 Task: In the Contact  Arianna_Miller@avon.com, schedule and save the meeting with title: 'Introducing Our Products and Services ', Select date: '14 August, 2023', select start time: 10:30:AM. Add location on call (415) 123-4596 with meeting description: For further discussion on products, kindly join the meeting.. Logged in from softage.4@softage.net
Action: Mouse moved to (89, 52)
Screenshot: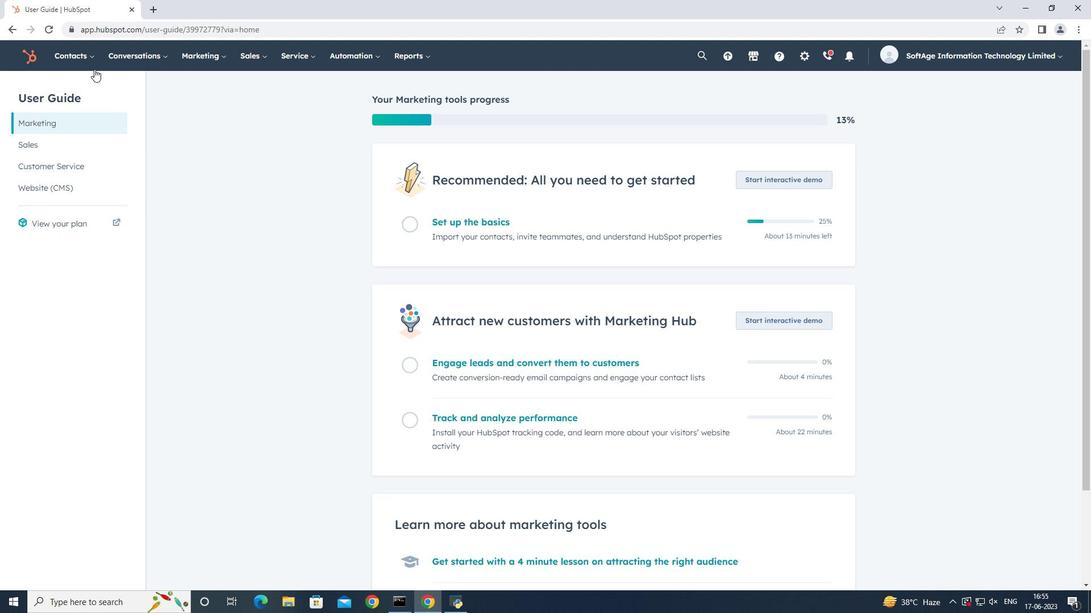
Action: Mouse pressed left at (89, 52)
Screenshot: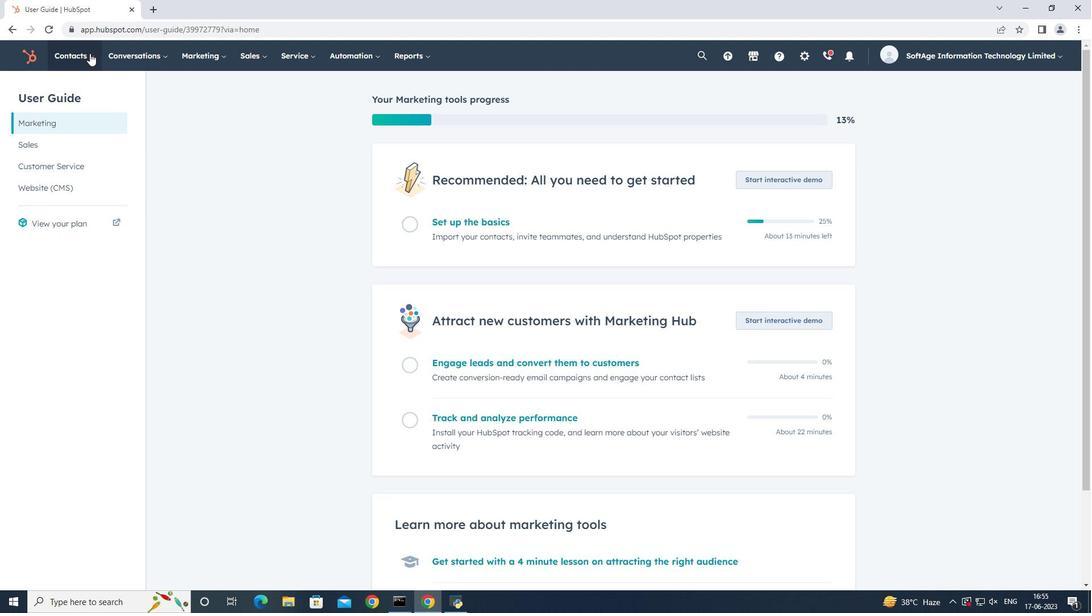 
Action: Mouse moved to (84, 86)
Screenshot: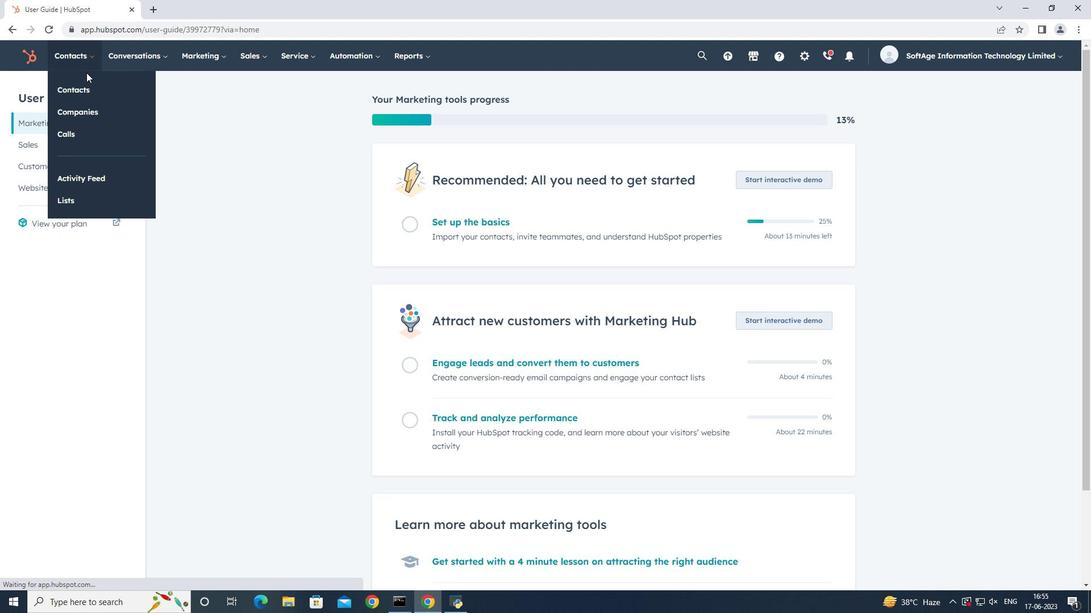
Action: Mouse pressed left at (84, 86)
Screenshot: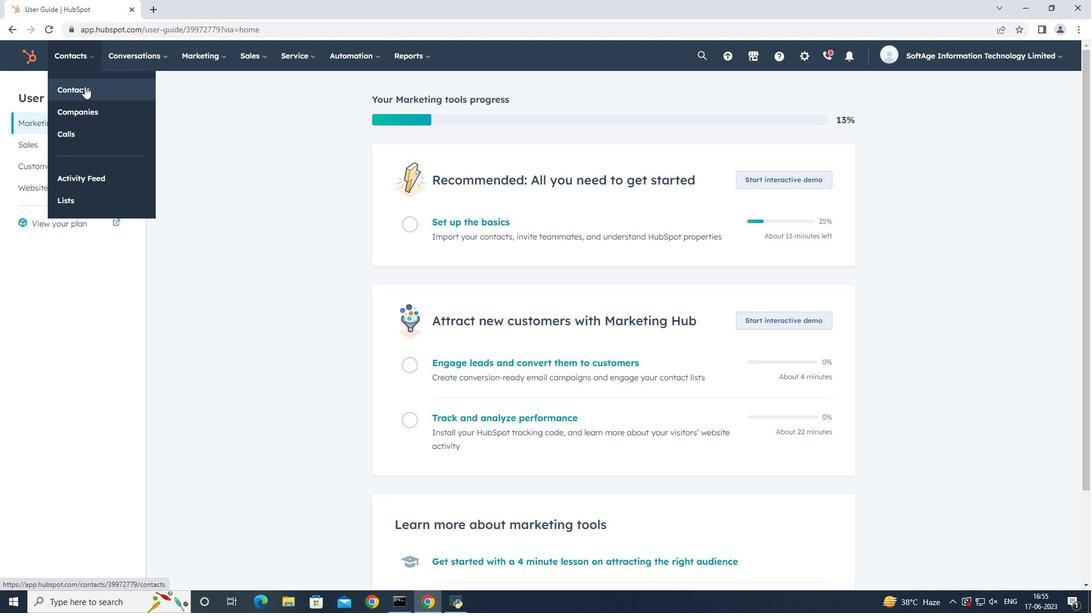 
Action: Mouse moved to (117, 181)
Screenshot: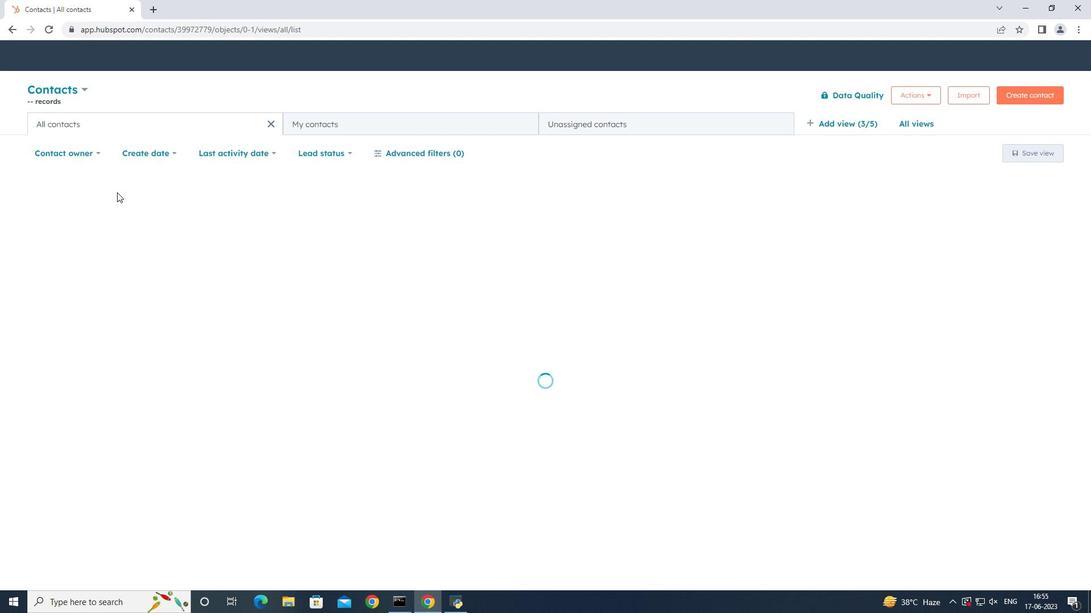 
Action: Mouse pressed left at (117, 181)
Screenshot: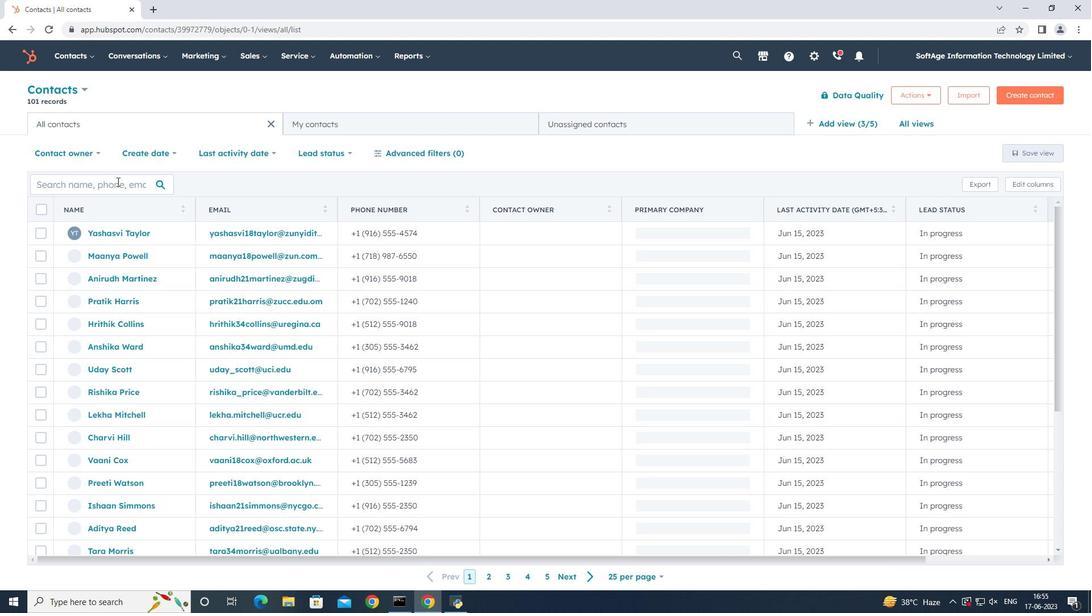 
Action: Key pressed arianna<Key.backspace><Key.backspace><Key.backspace><Key.backspace><Key.backspace>ianna
Screenshot: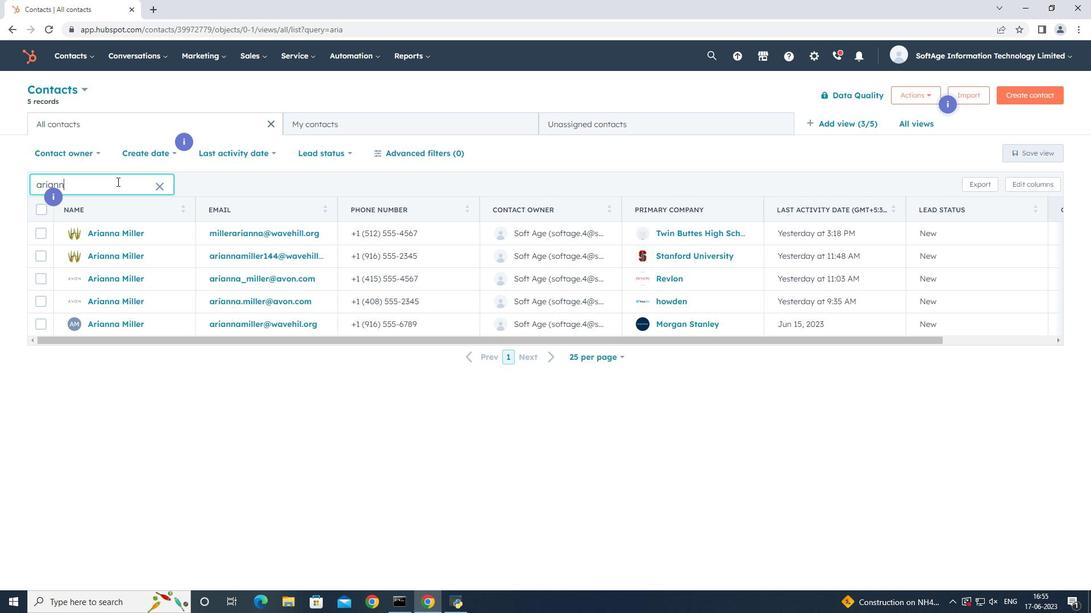 
Action: Mouse moved to (113, 281)
Screenshot: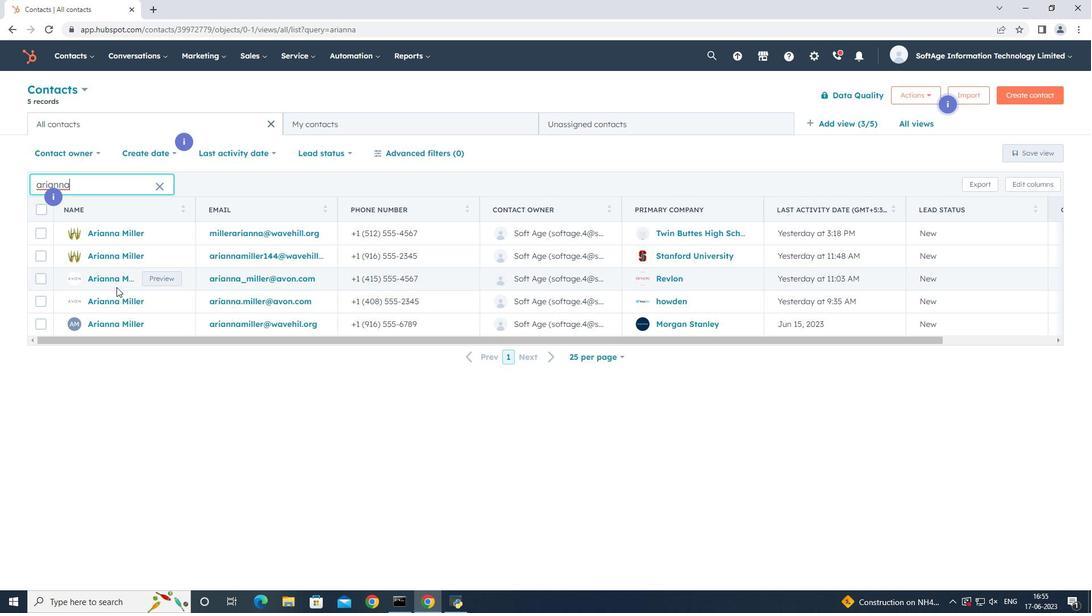 
Action: Mouse pressed left at (113, 281)
Screenshot: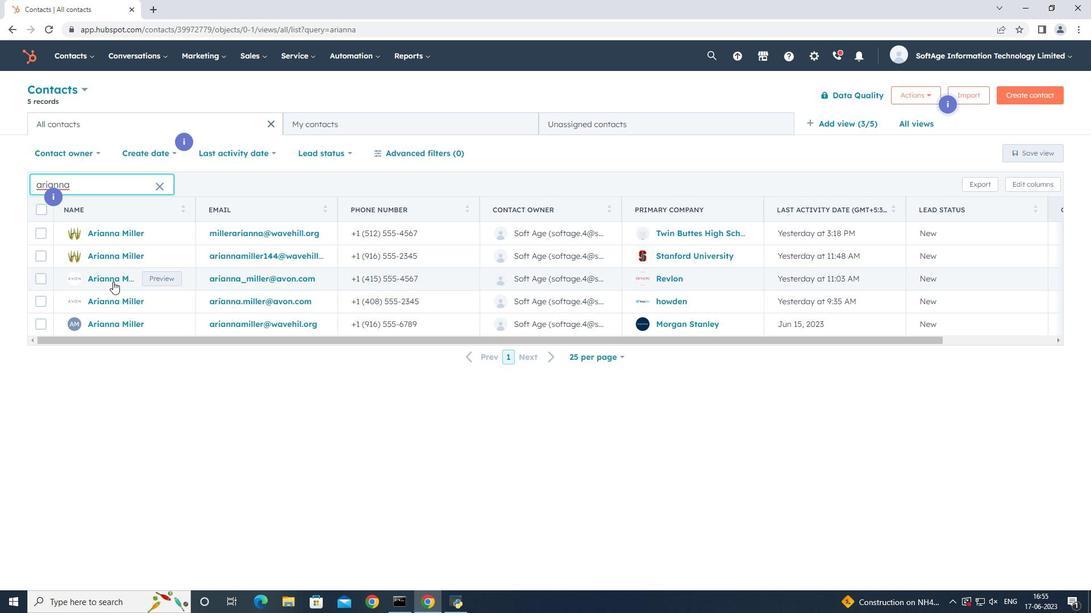 
Action: Mouse moved to (197, 181)
Screenshot: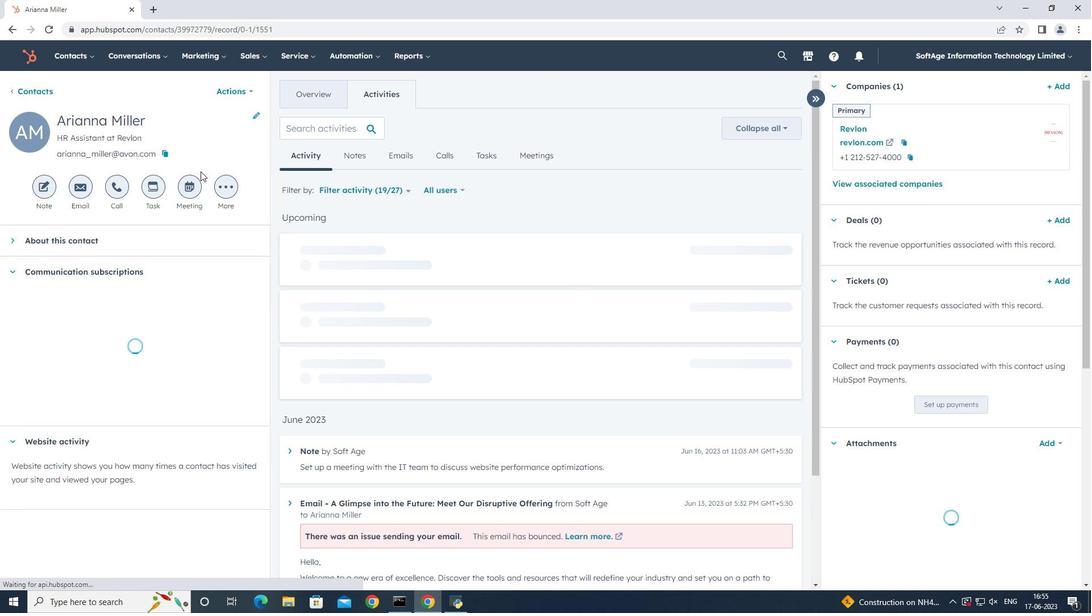 
Action: Mouse pressed left at (197, 181)
Screenshot: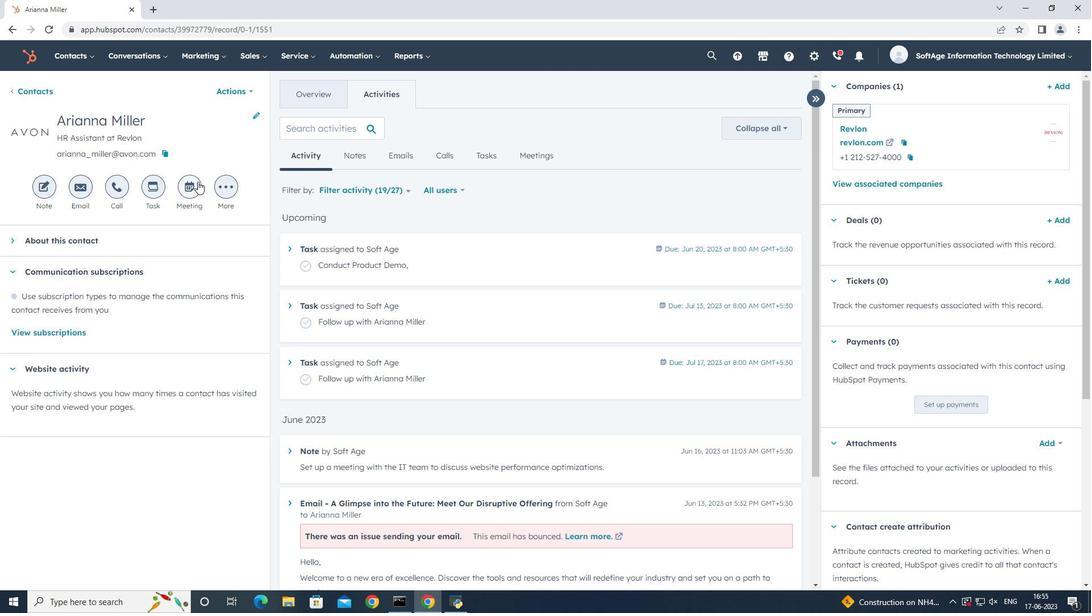
Action: Mouse moved to (399, 381)
Screenshot: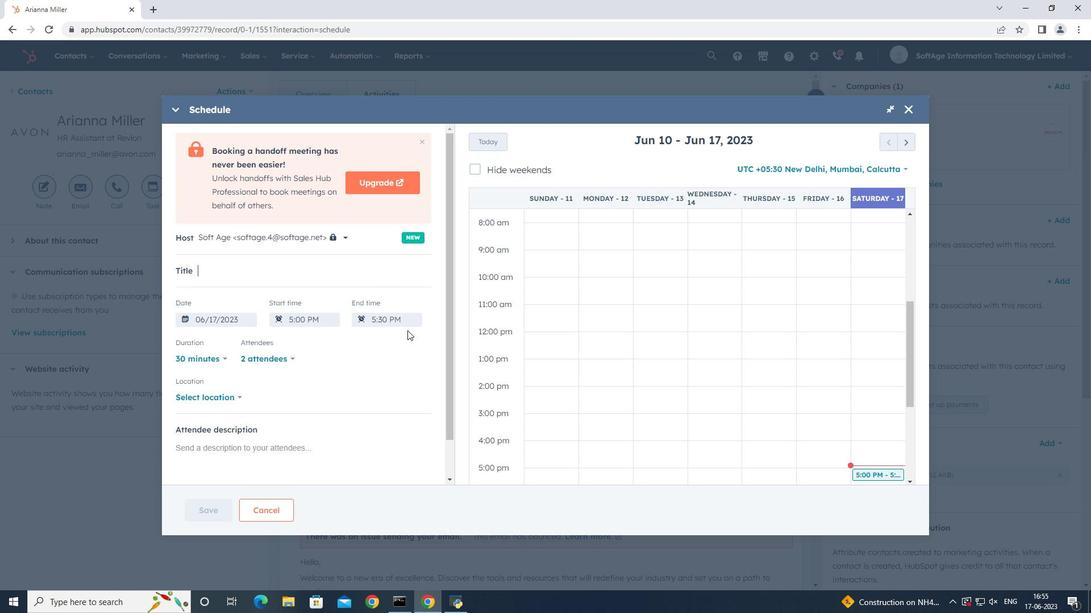 
Action: Key pressed <Key.shift_r>I
Screenshot: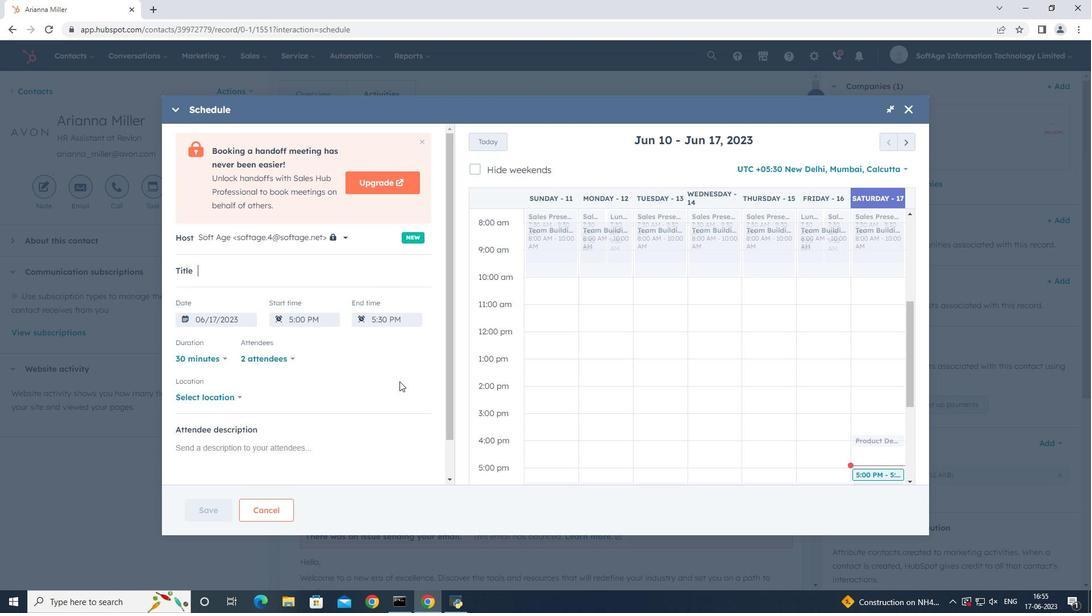 
Action: Mouse moved to (399, 381)
Screenshot: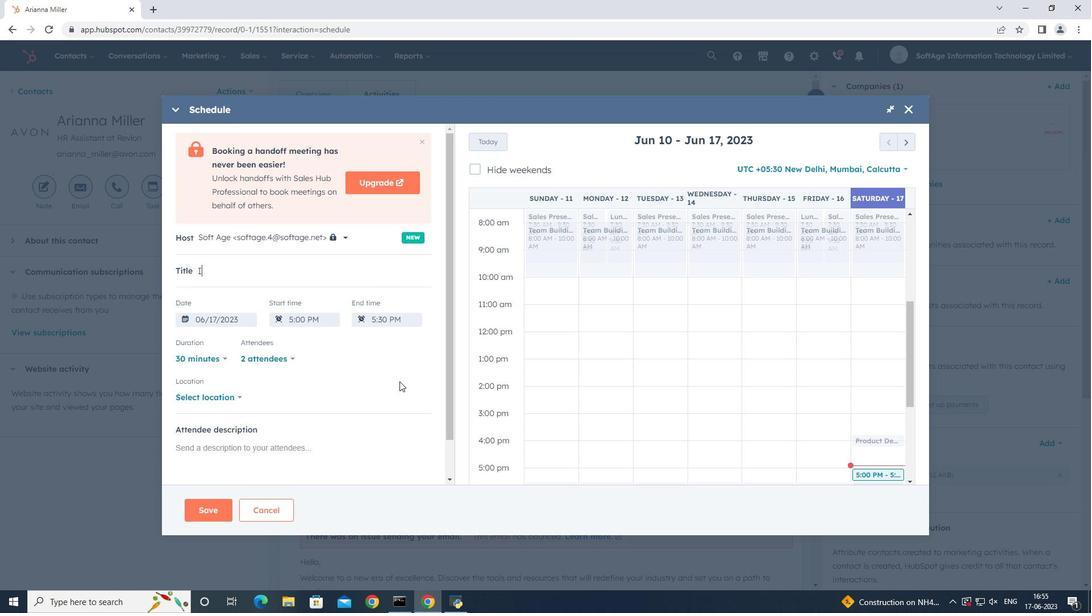 
Action: Key pressed ntroducing<Key.space><Key.shift_r>Our<Key.space><Key.shift_r>Products<Key.space>and<Key.space><Key.shift>Services,
Screenshot: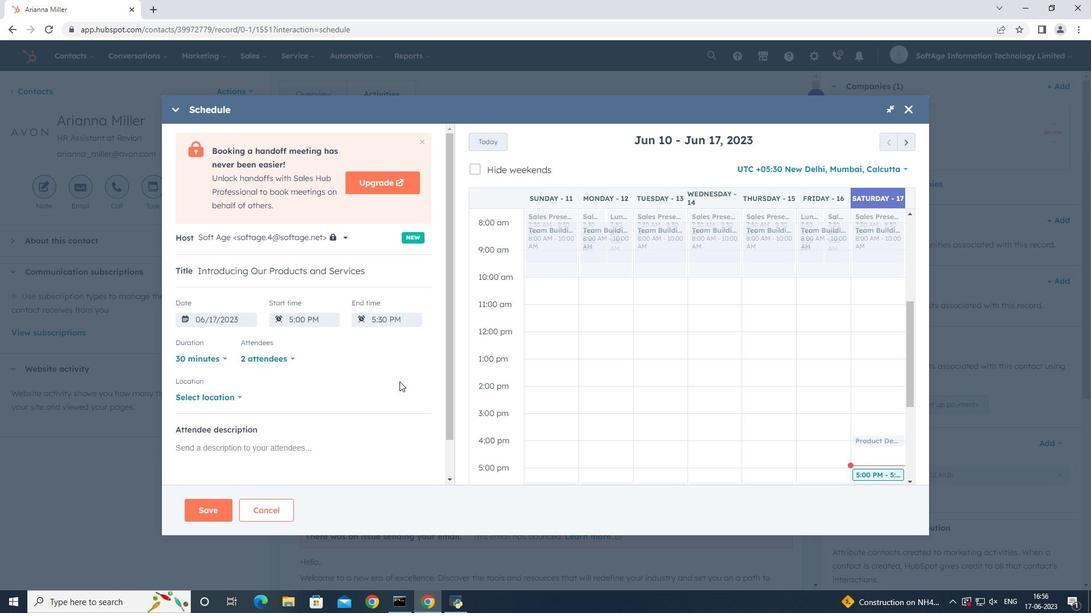
Action: Mouse moved to (905, 144)
Screenshot: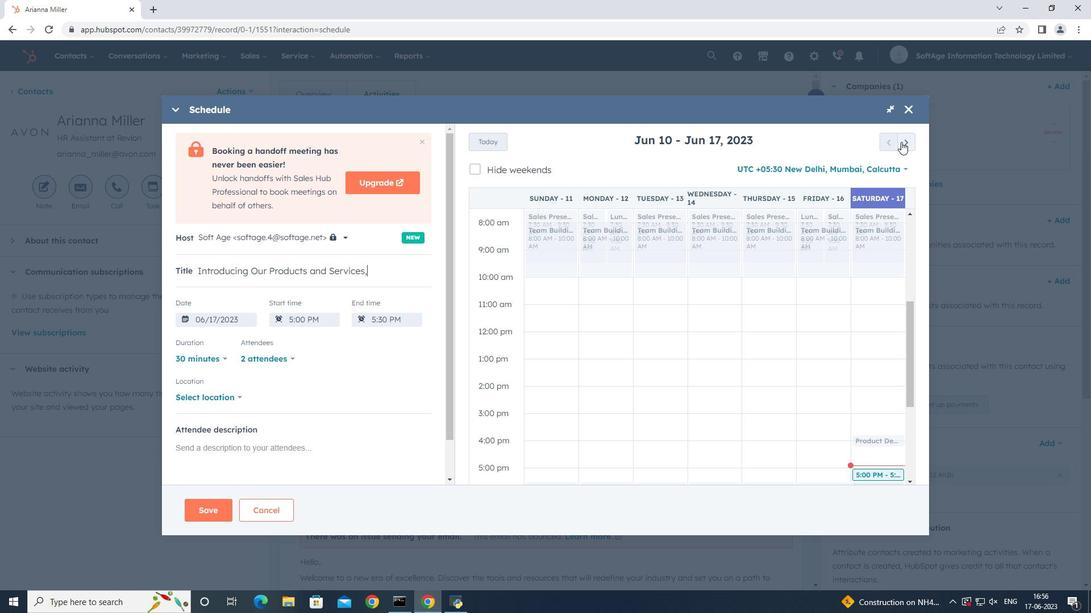
Action: Mouse pressed left at (905, 144)
Screenshot: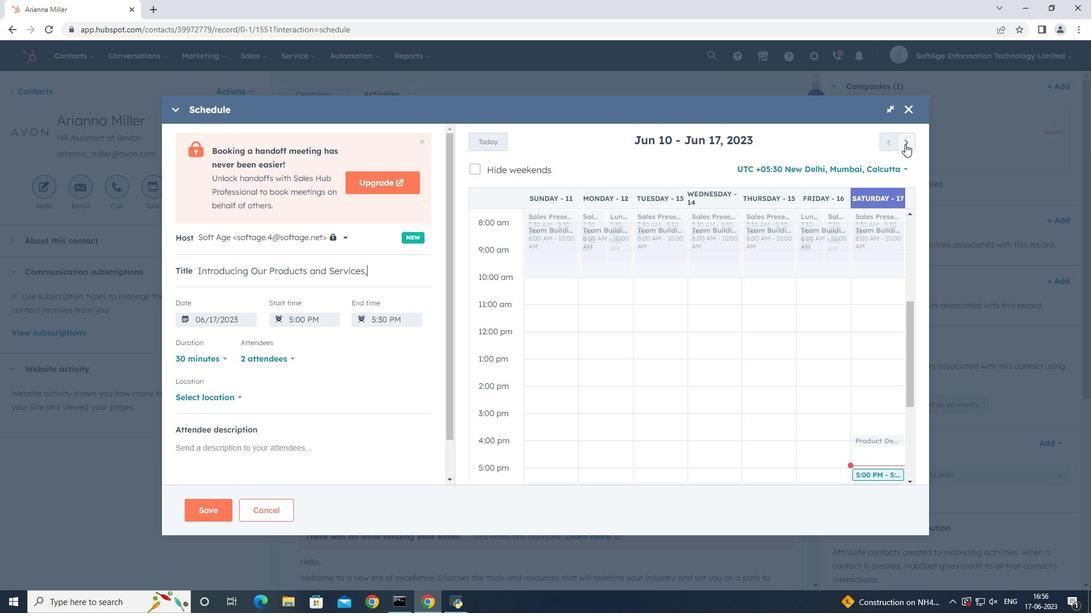 
Action: Mouse pressed left at (905, 144)
Screenshot: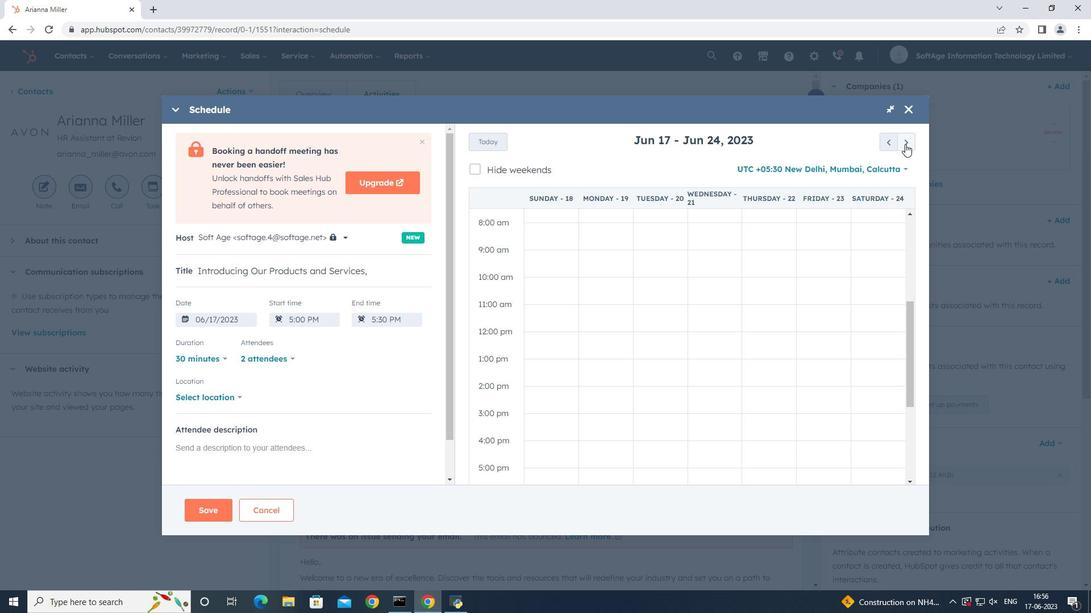 
Action: Mouse pressed left at (905, 144)
Screenshot: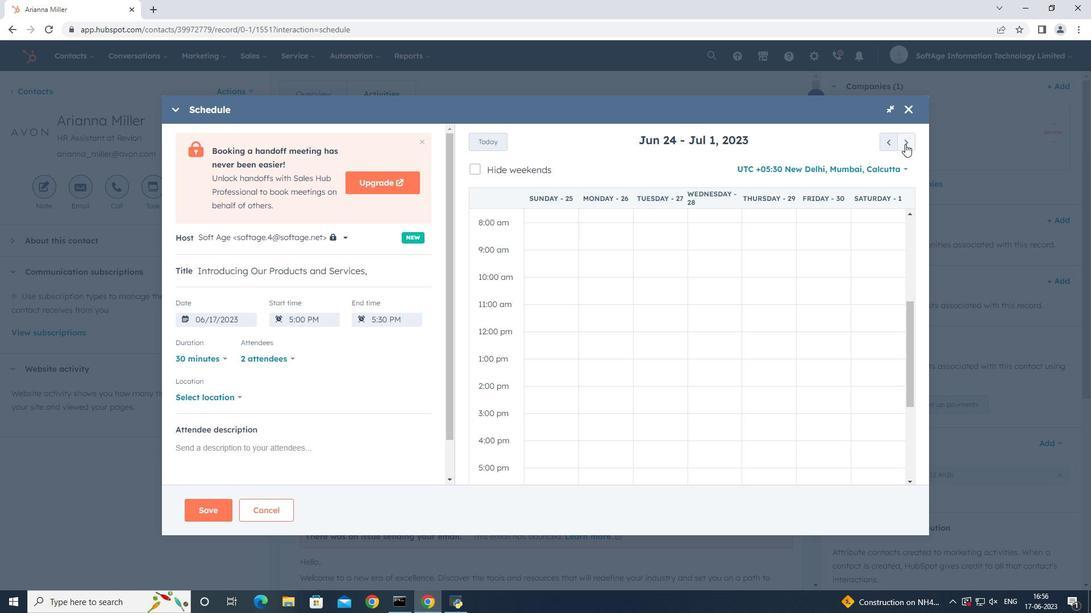 
Action: Mouse pressed left at (905, 144)
Screenshot: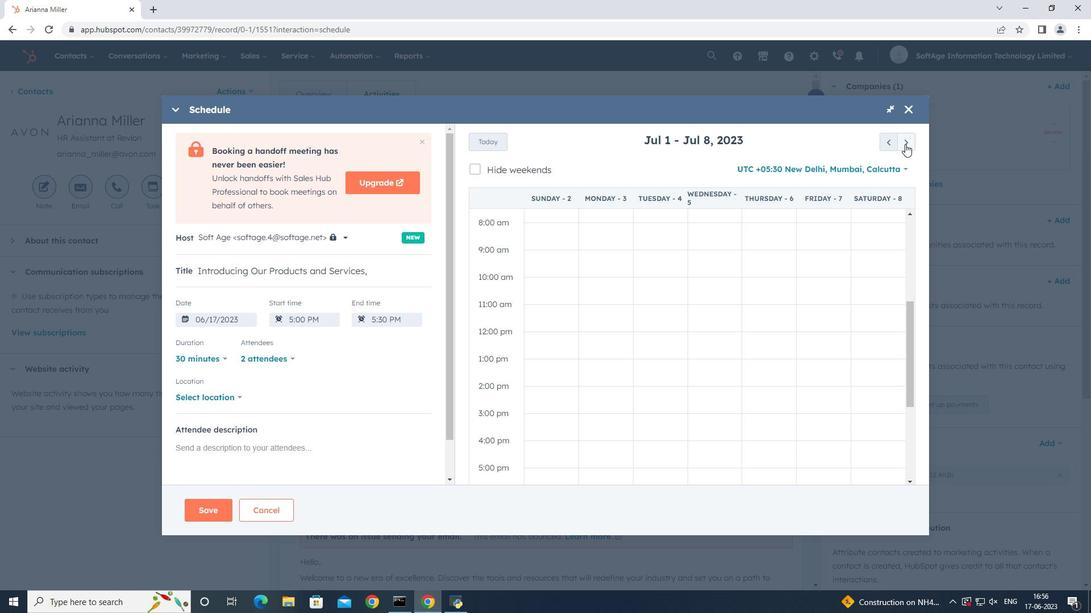 
Action: Mouse pressed left at (905, 144)
Screenshot: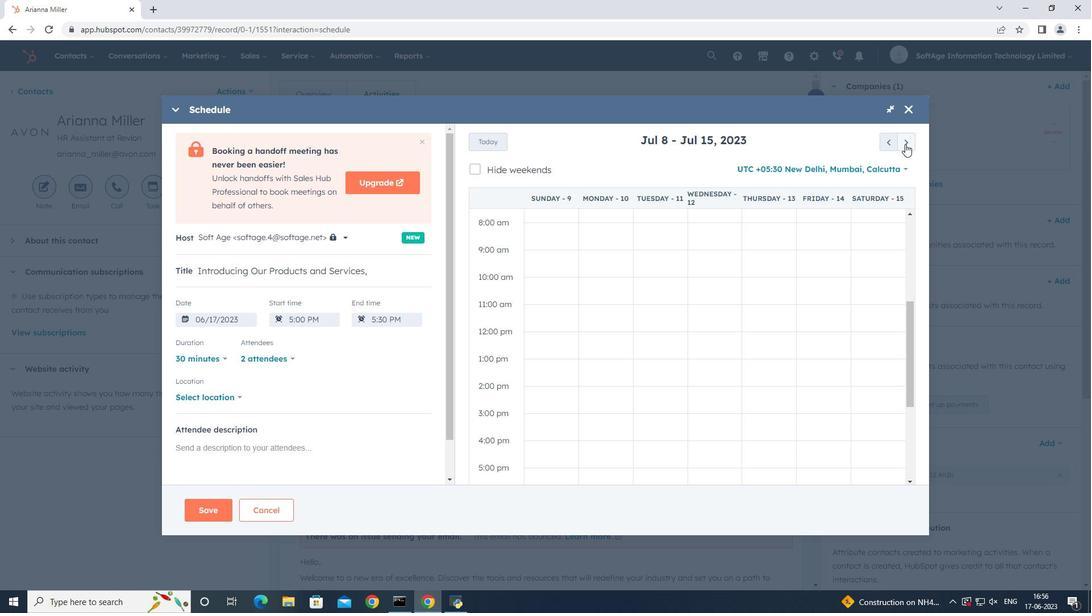 
Action: Mouse pressed left at (905, 144)
Screenshot: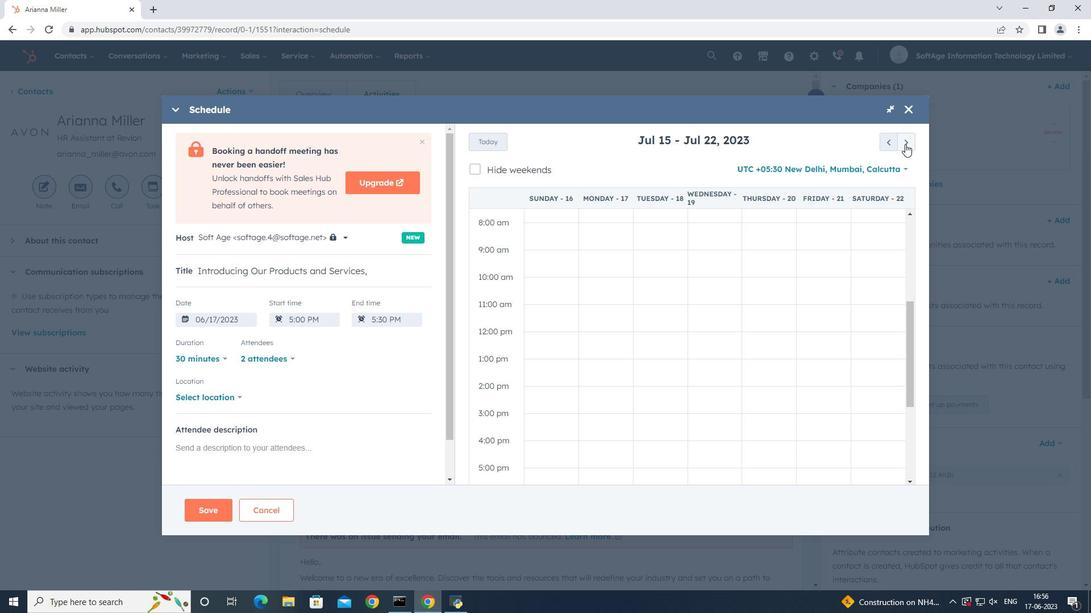 
Action: Mouse pressed left at (905, 144)
Screenshot: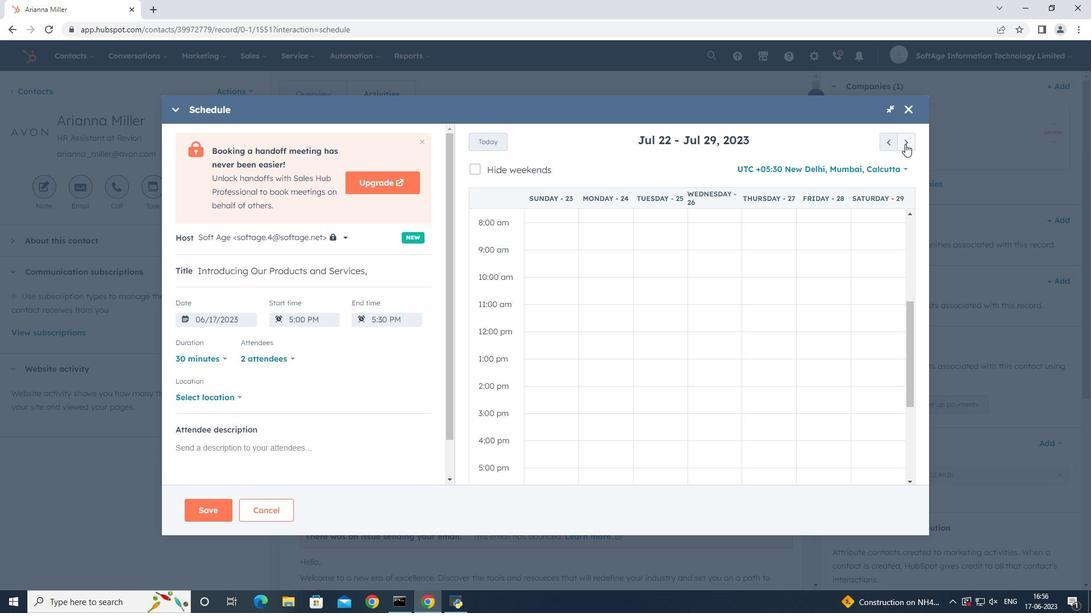 
Action: Mouse pressed left at (905, 144)
Screenshot: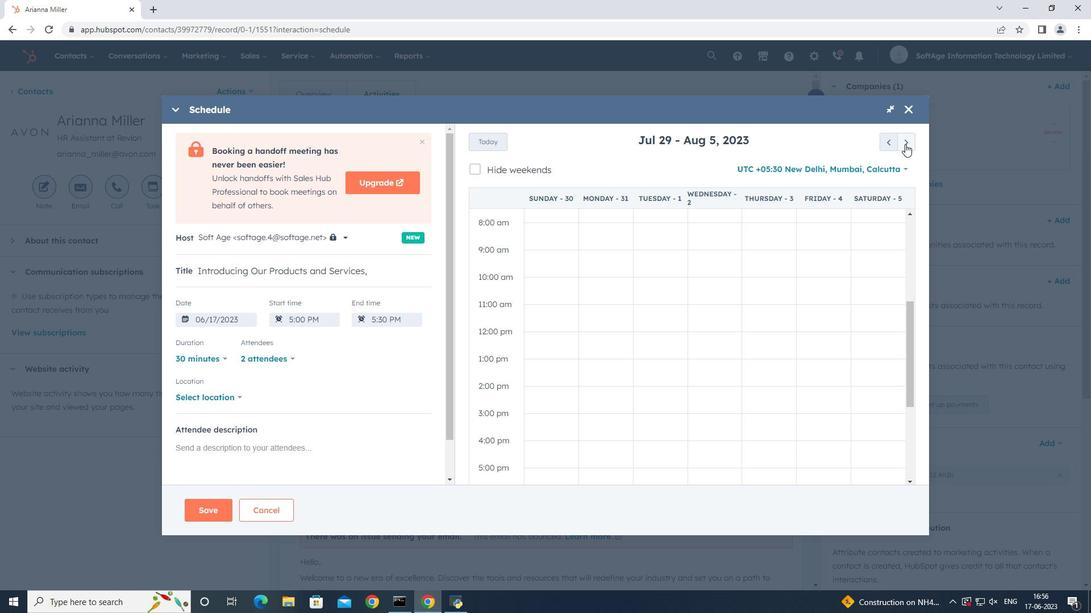 
Action: Mouse pressed left at (905, 144)
Screenshot: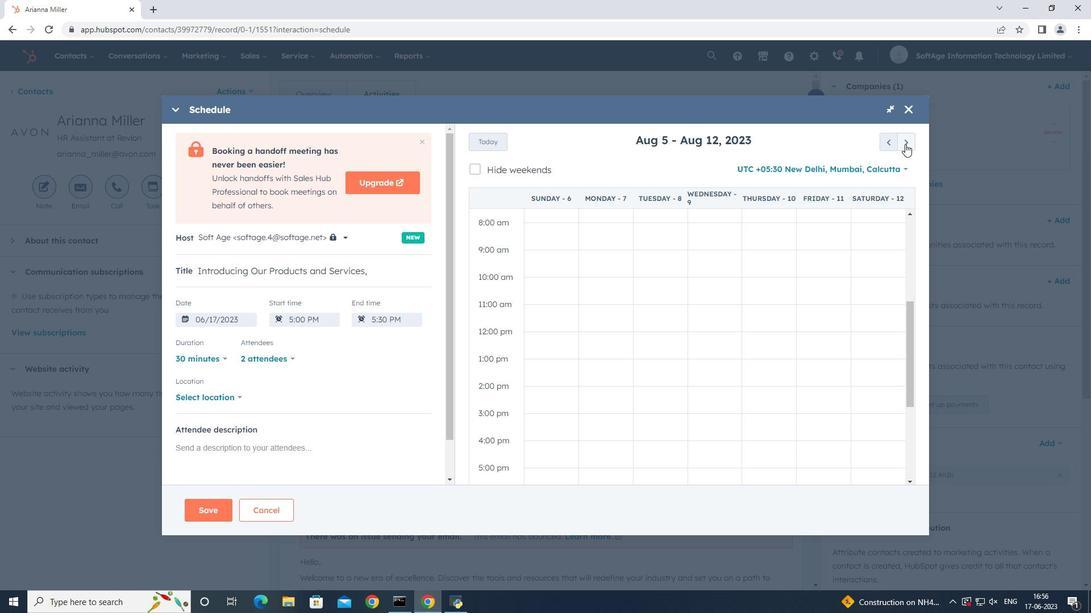 
Action: Mouse moved to (594, 285)
Screenshot: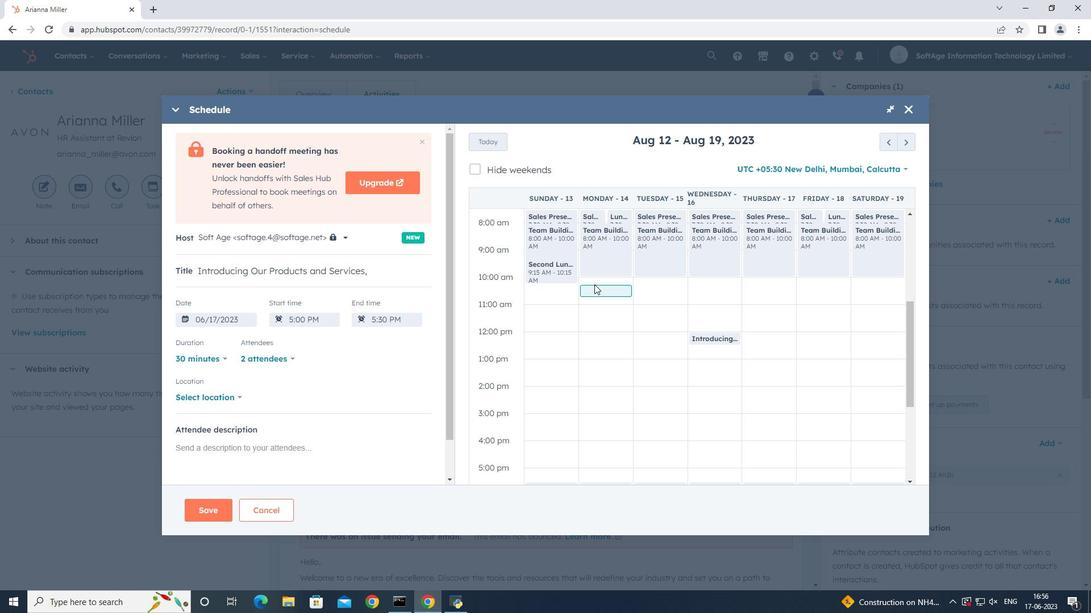 
Action: Mouse pressed left at (594, 285)
Screenshot: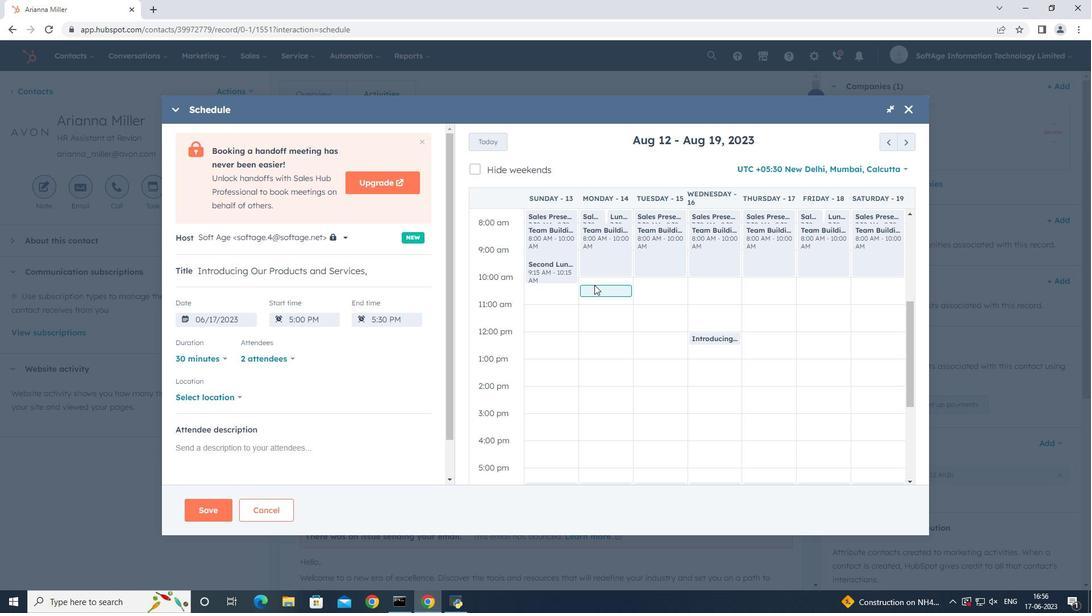 
Action: Mouse moved to (607, 301)
Screenshot: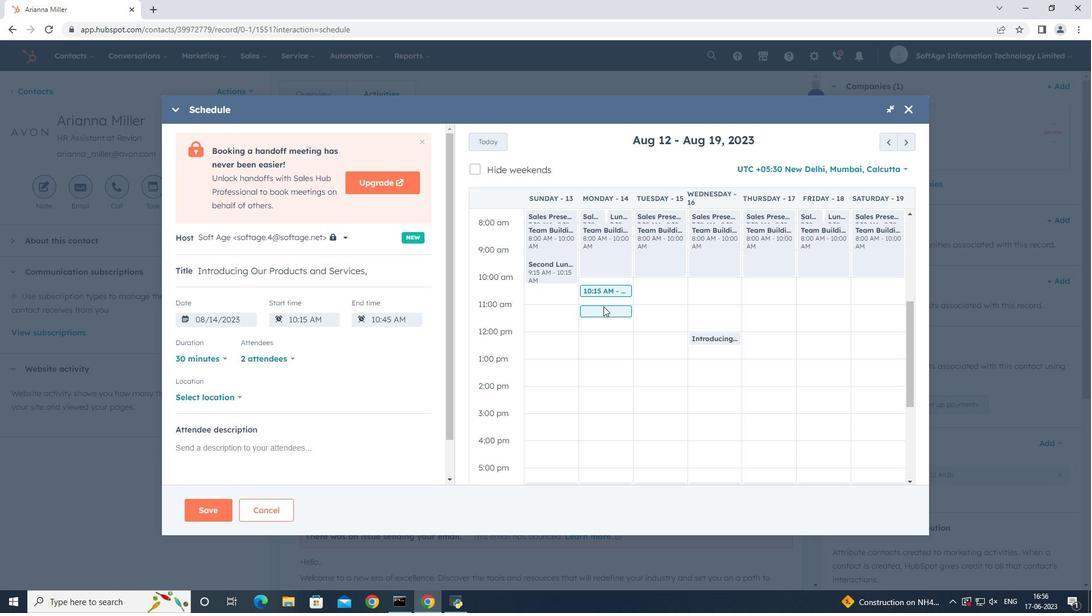 
Action: Mouse pressed left at (607, 301)
Screenshot: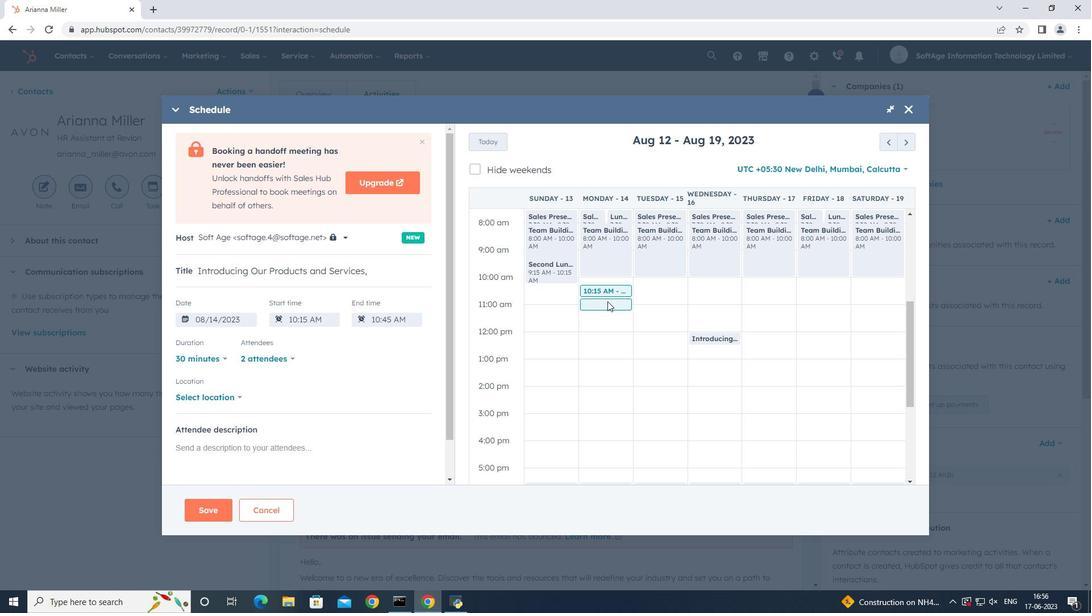 
Action: Mouse moved to (585, 294)
Screenshot: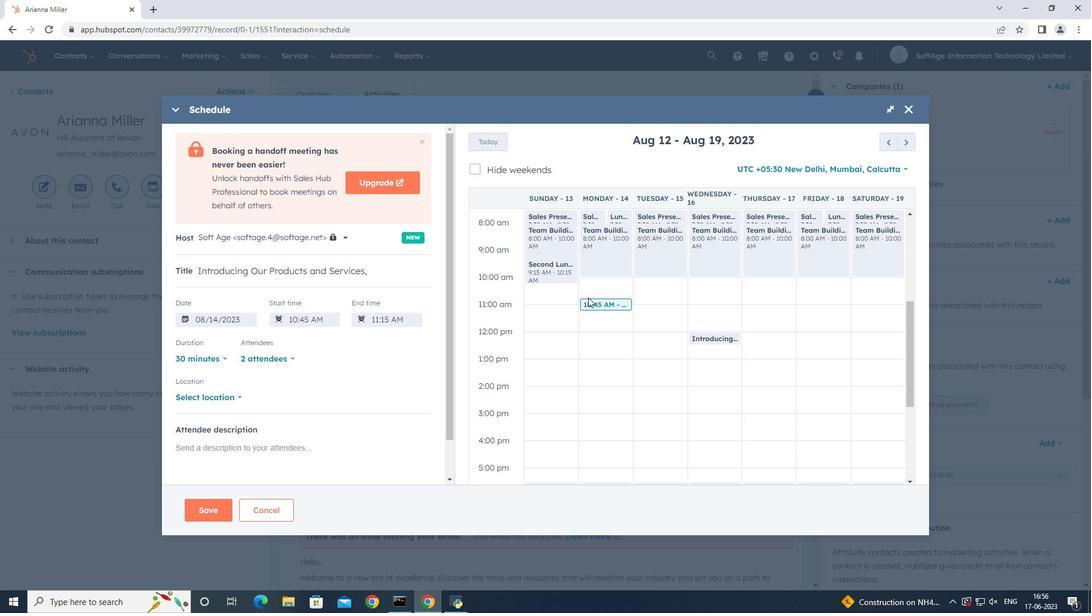 
Action: Mouse pressed left at (585, 294)
Screenshot: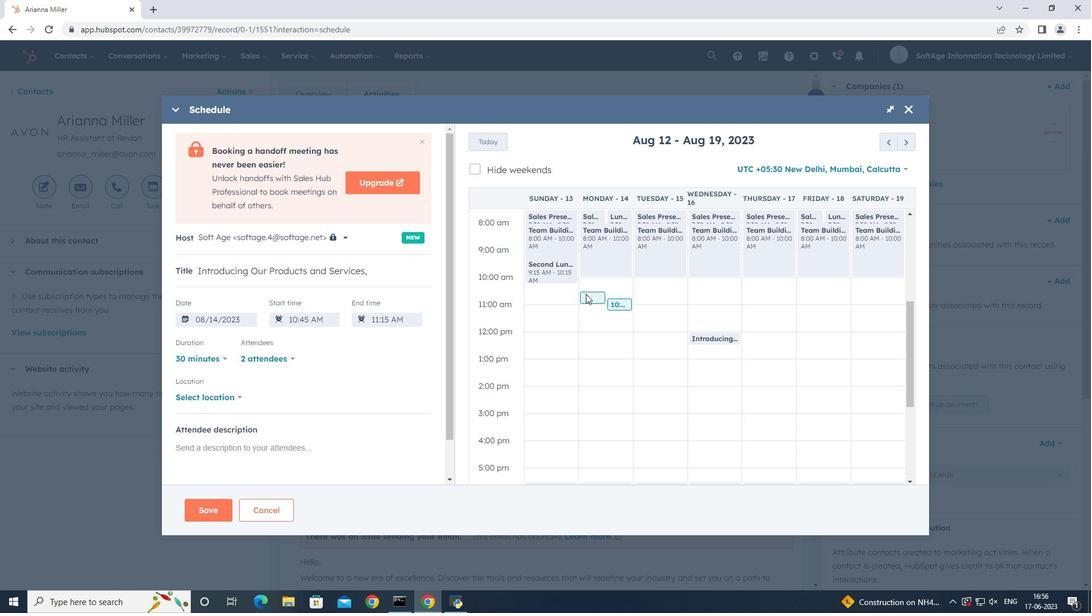 
Action: Mouse moved to (213, 392)
Screenshot: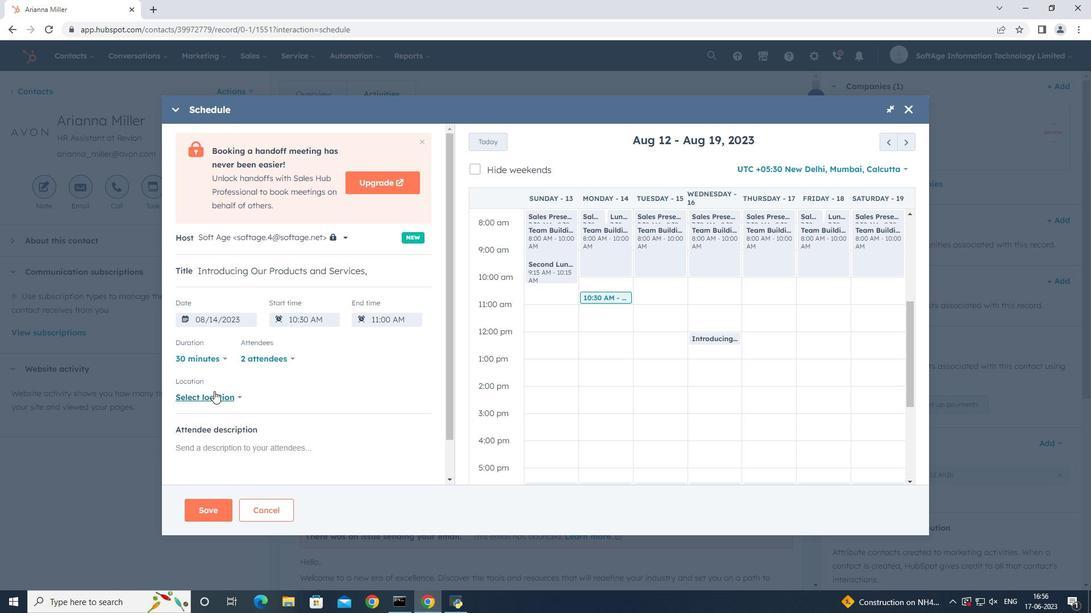 
Action: Mouse pressed left at (213, 392)
Screenshot: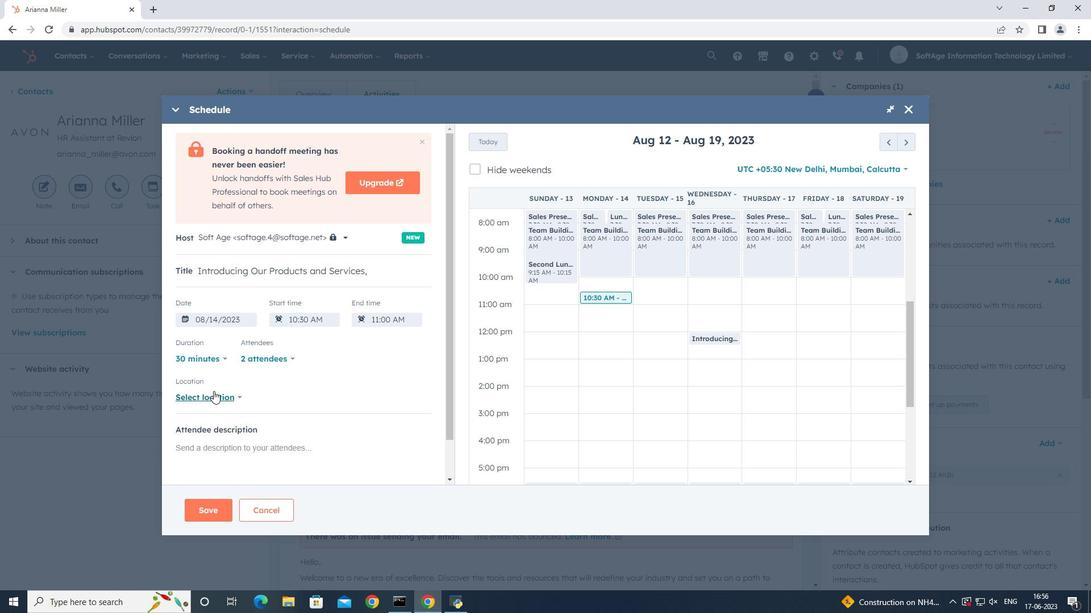 
Action: Mouse moved to (284, 360)
Screenshot: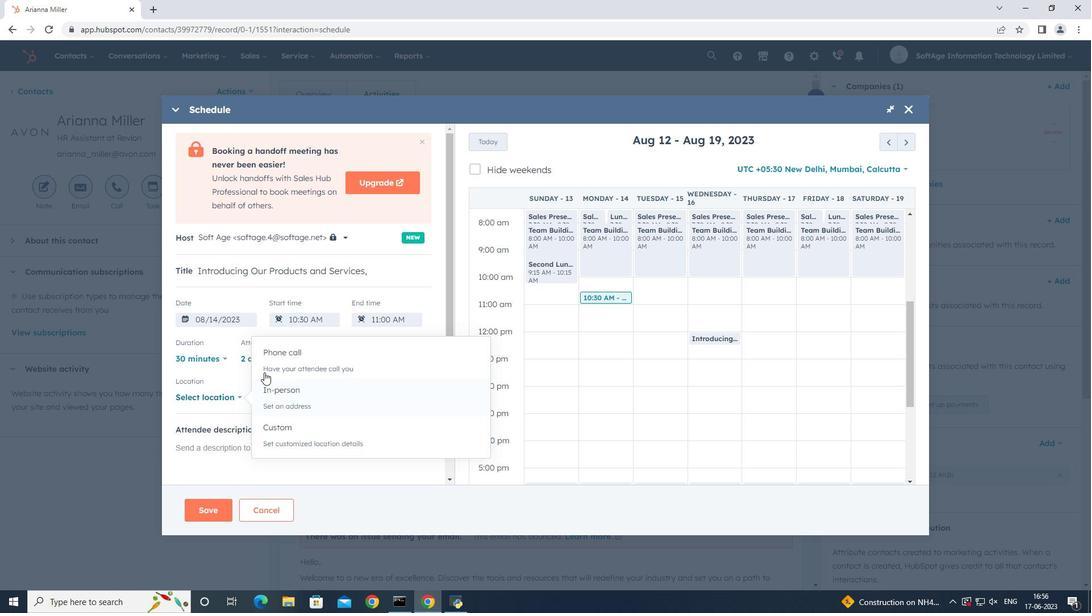 
Action: Mouse pressed left at (284, 360)
Screenshot: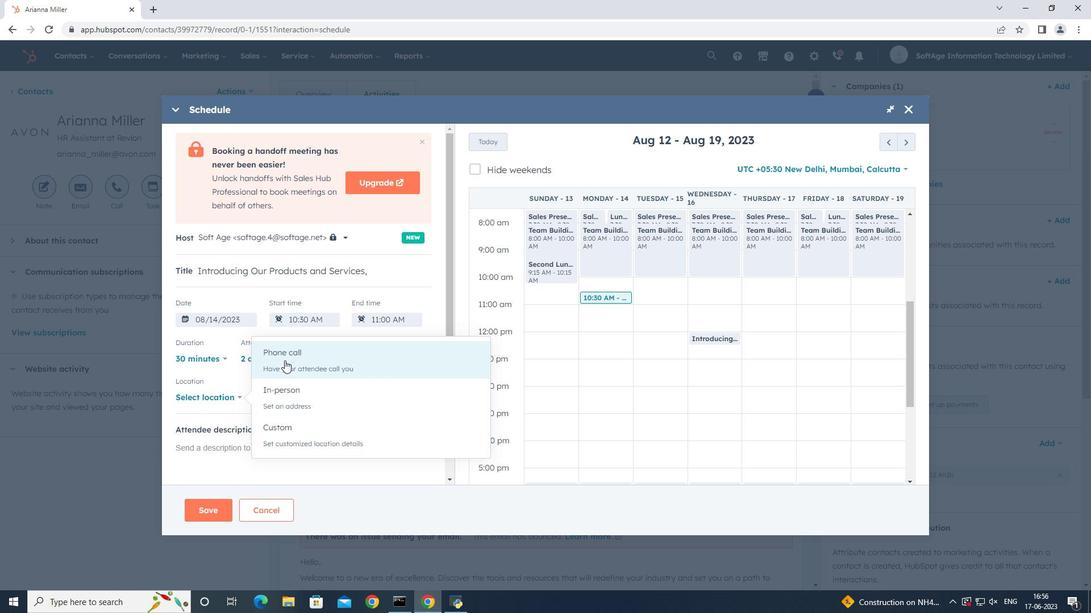 
Action: Mouse moved to (304, 392)
Screenshot: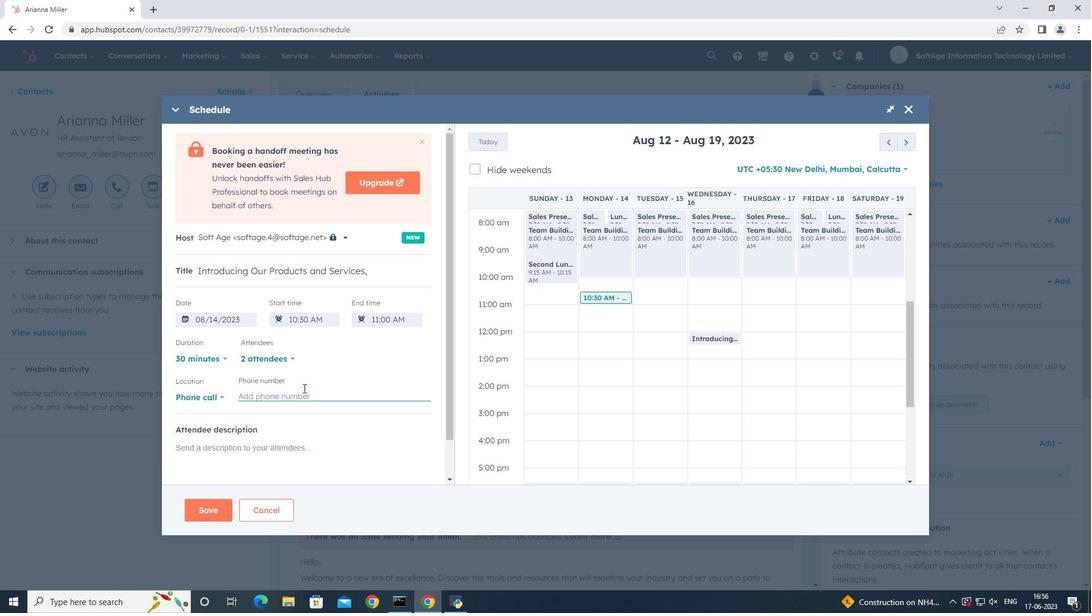 
Action: Mouse pressed left at (304, 392)
Screenshot: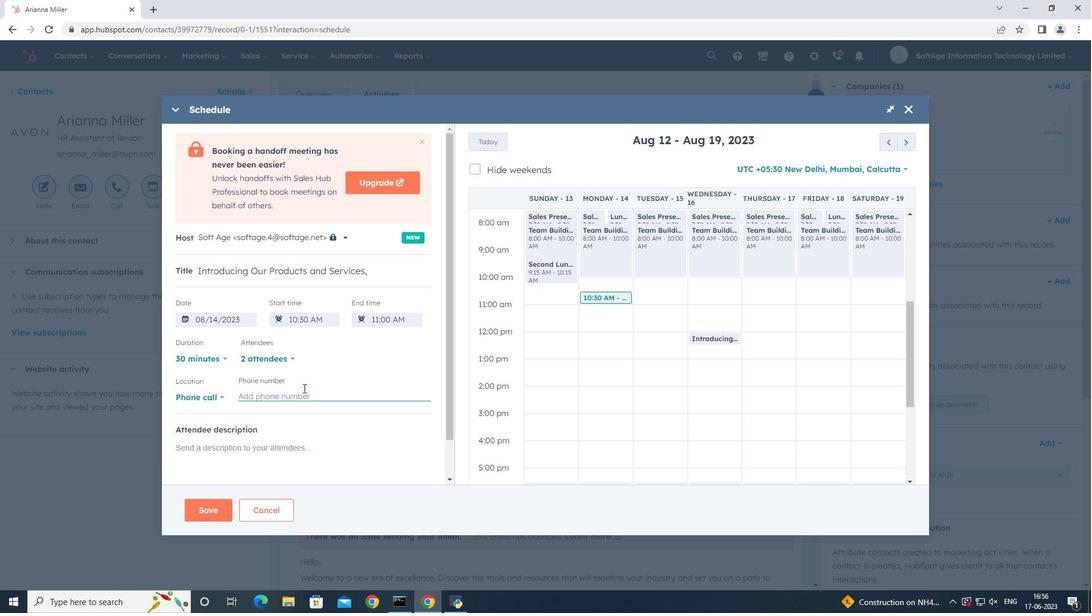
Action: Key pressed <Key.shift_r>(415<Key.shift_r>)<Key.space>123-4596
Screenshot: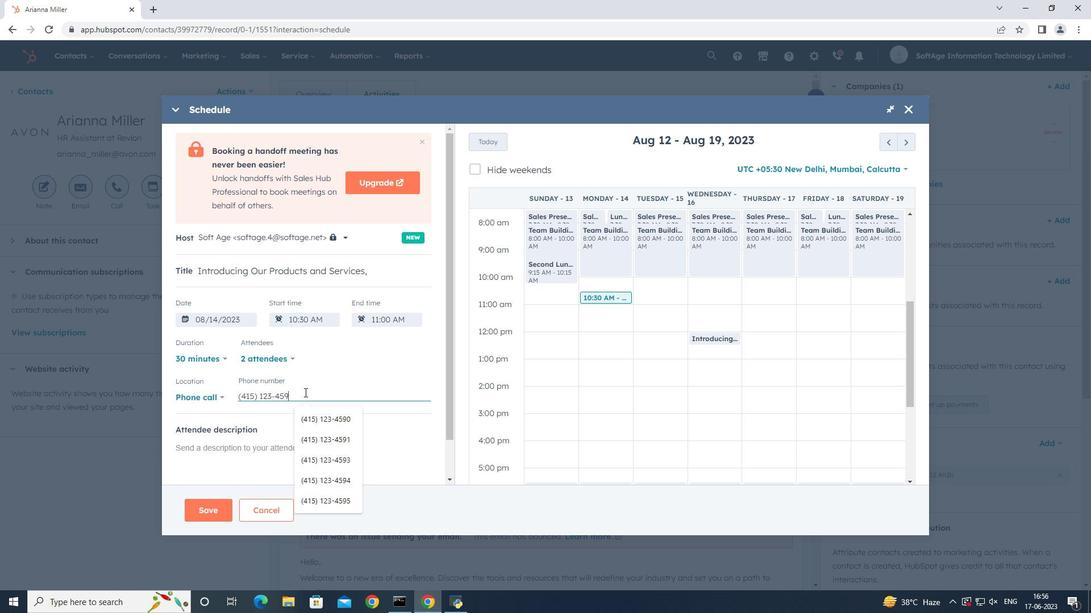 
Action: Mouse moved to (293, 451)
Screenshot: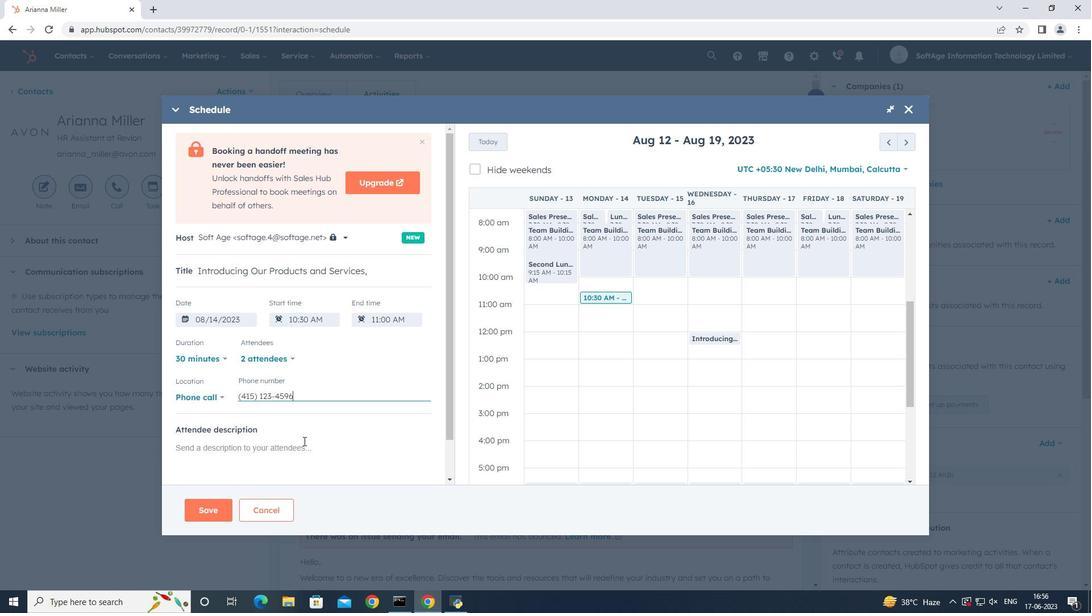 
Action: Mouse pressed left at (293, 451)
Screenshot: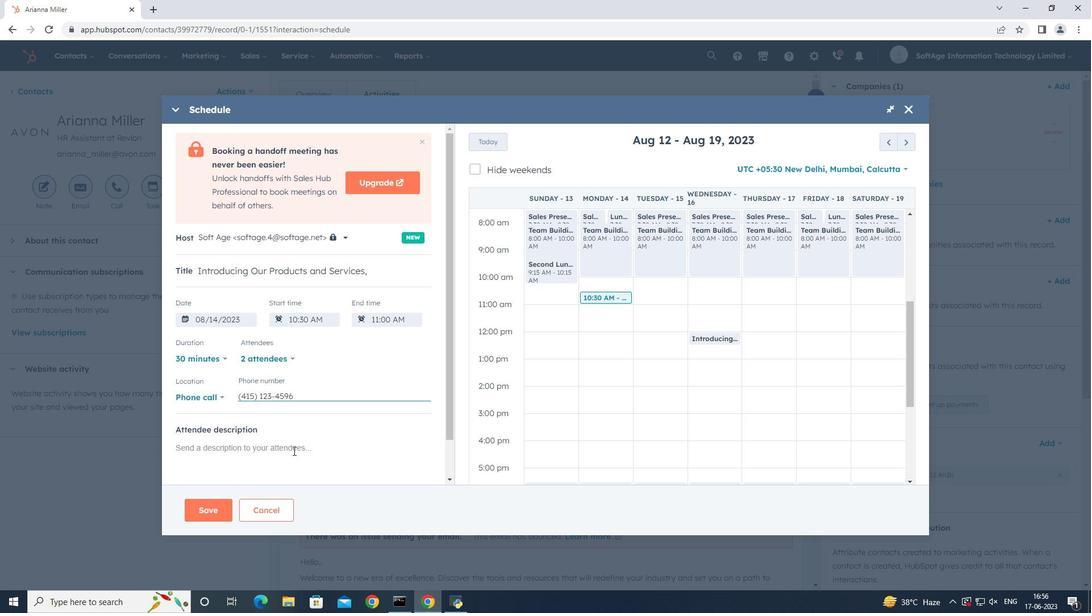 
Action: Key pressed <Key.shift>For<Key.space>further<Key.space>discussion<Key.space>on<Key.space>products,<Key.space>kindly<Key.space>join<Key.space>the<Key.space>meeting..
Screenshot: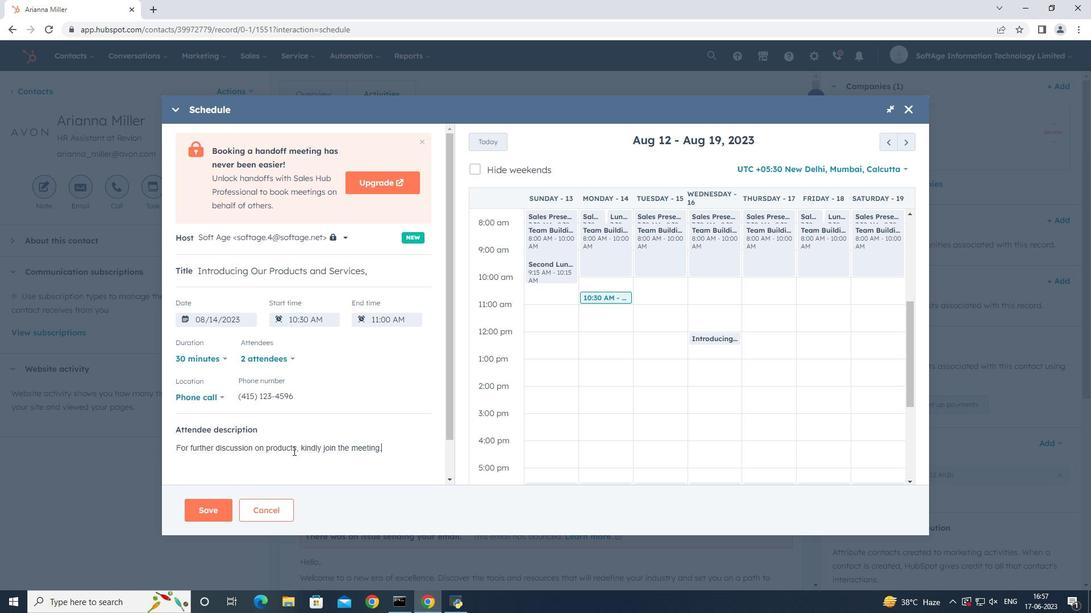 
Action: Mouse moved to (213, 504)
Screenshot: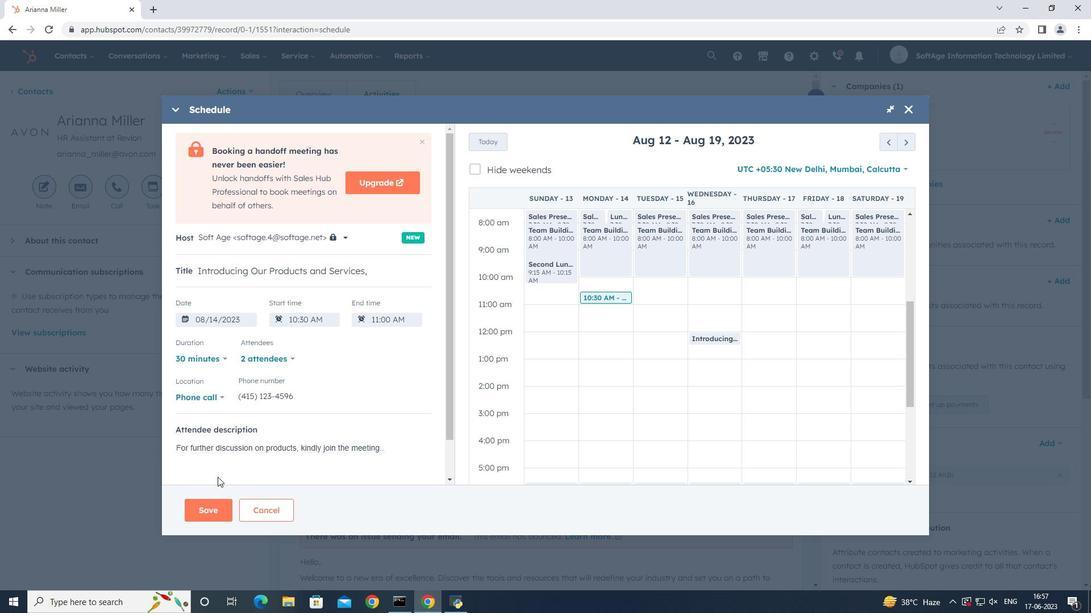 
Action: Mouse pressed left at (213, 504)
Screenshot: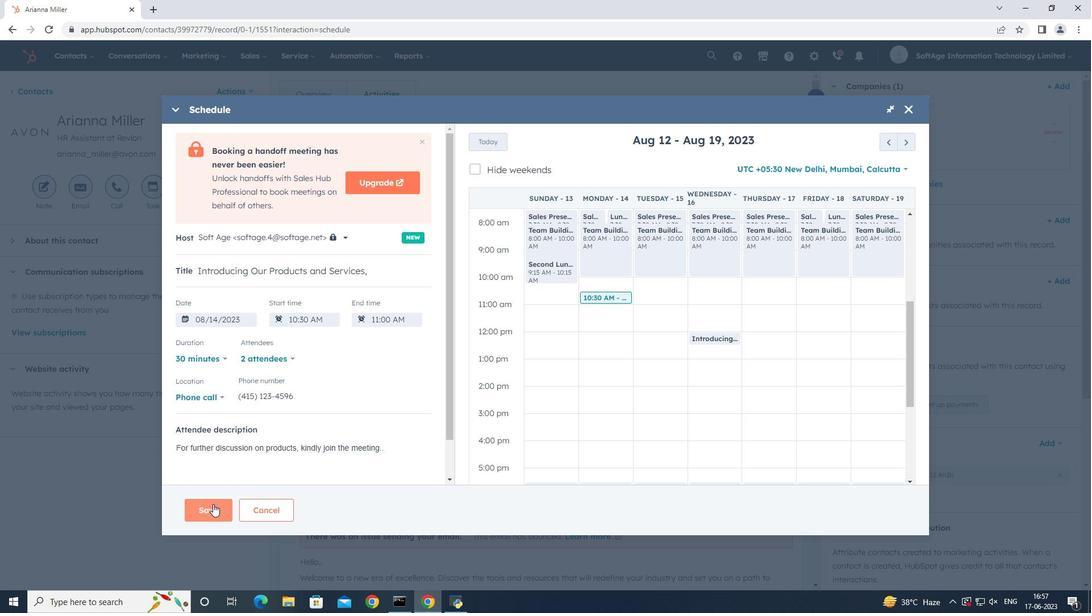 
Action: Mouse moved to (662, 417)
Screenshot: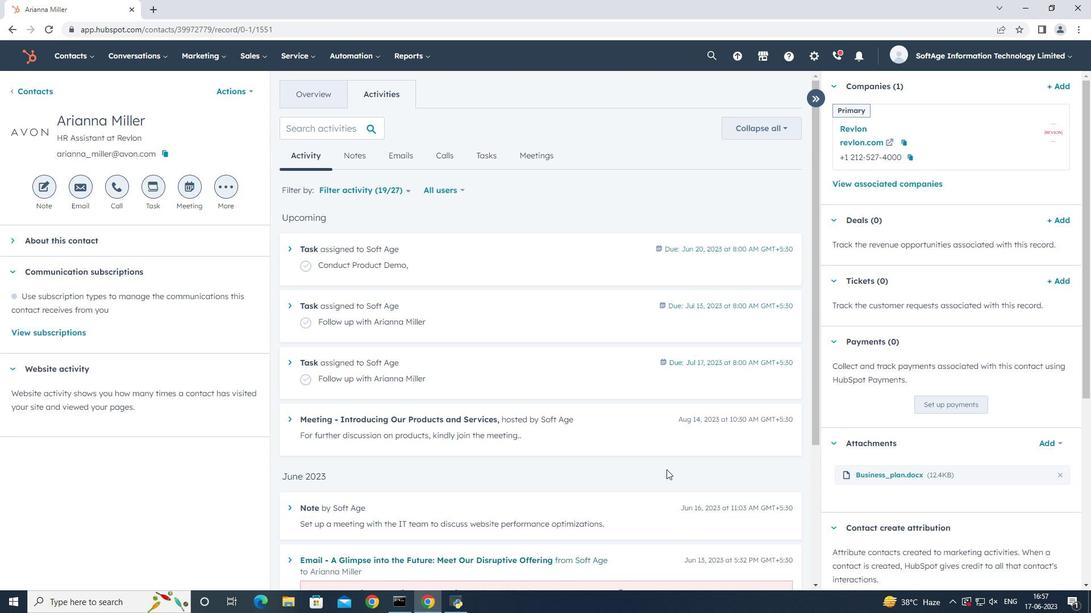 
